 Task: Add a signature Caleb Scott containing 'Have a fantastic day, Caleb Scott' to email address softage.1@softage.net and add a folder Presentations
Action: Mouse moved to (493, 289)
Screenshot: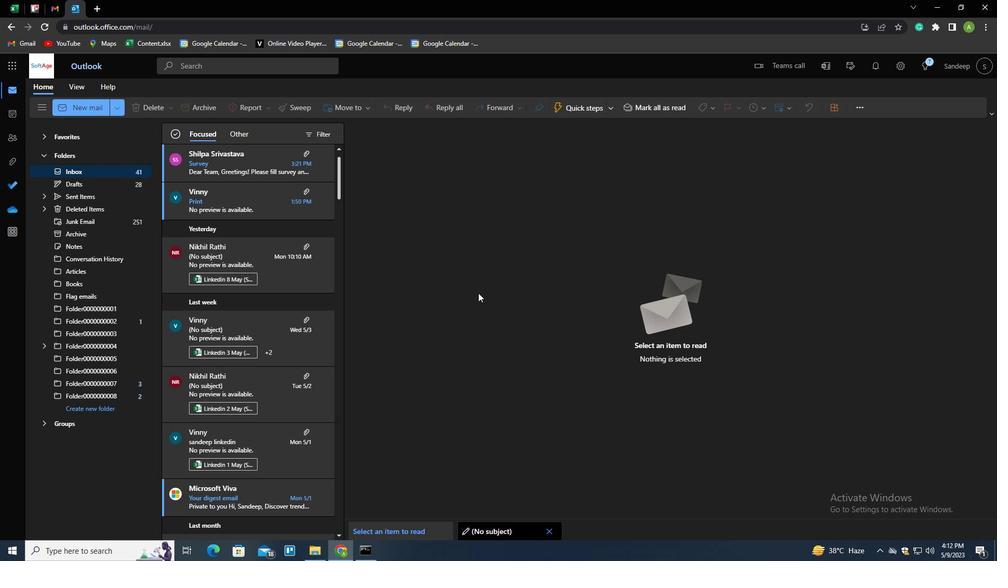 
Action: Key pressed n
Screenshot: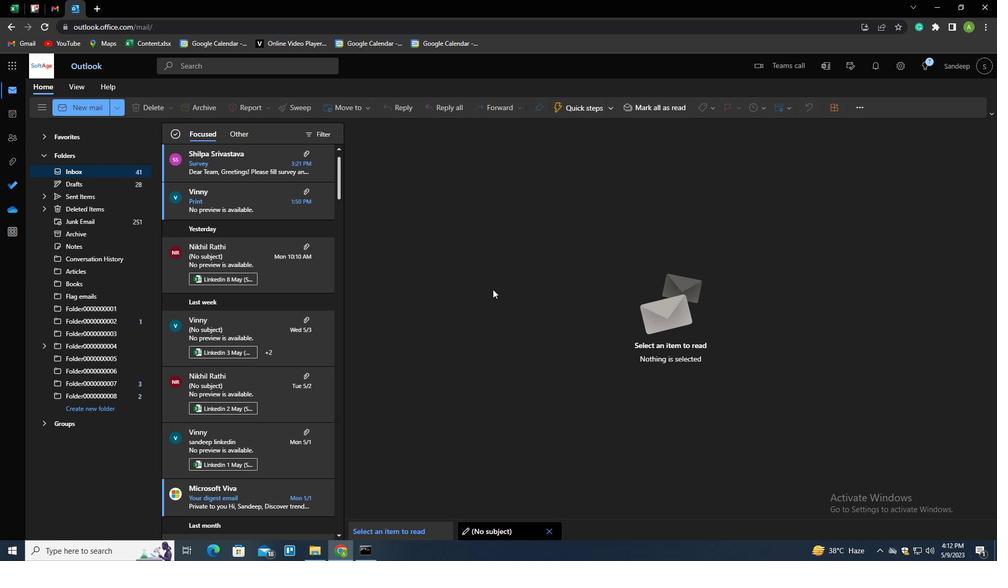 
Action: Mouse moved to (699, 110)
Screenshot: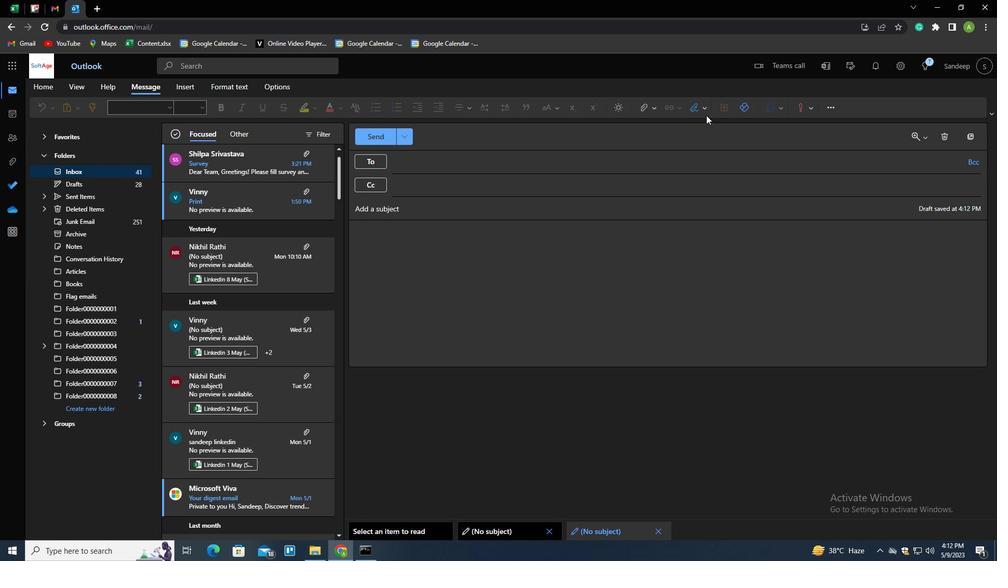 
Action: Mouse pressed left at (699, 110)
Screenshot: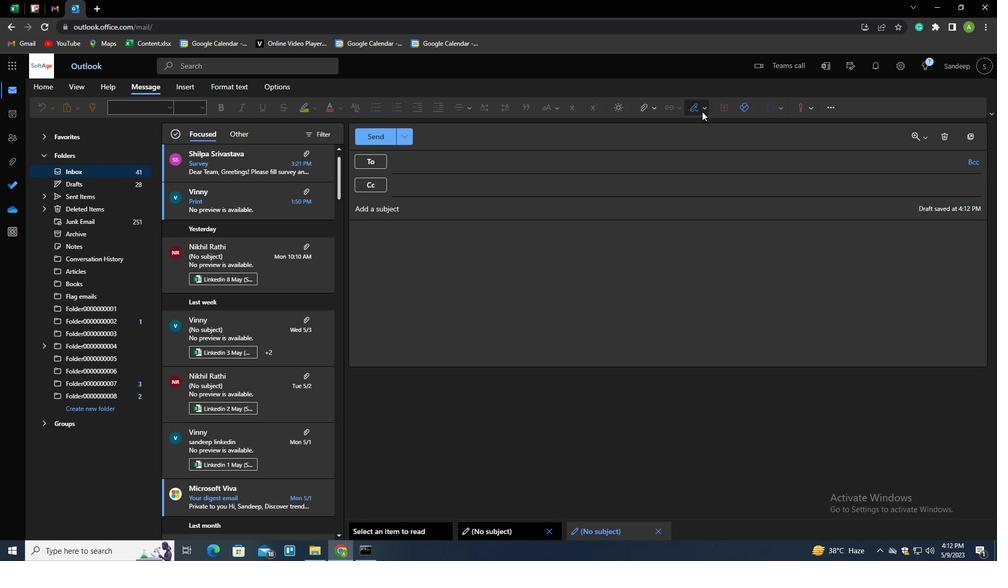 
Action: Mouse moved to (669, 130)
Screenshot: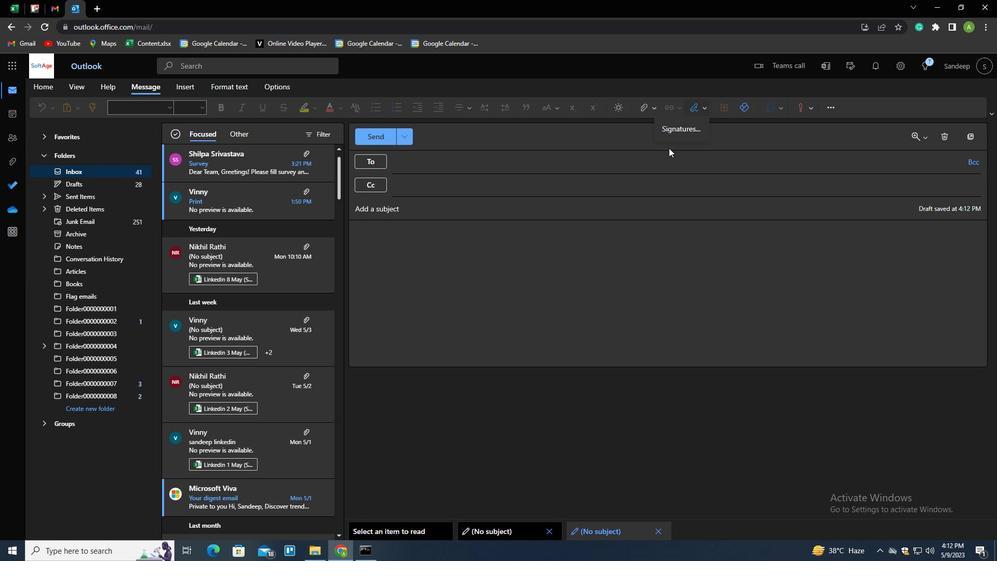 
Action: Mouse pressed left at (669, 130)
Screenshot: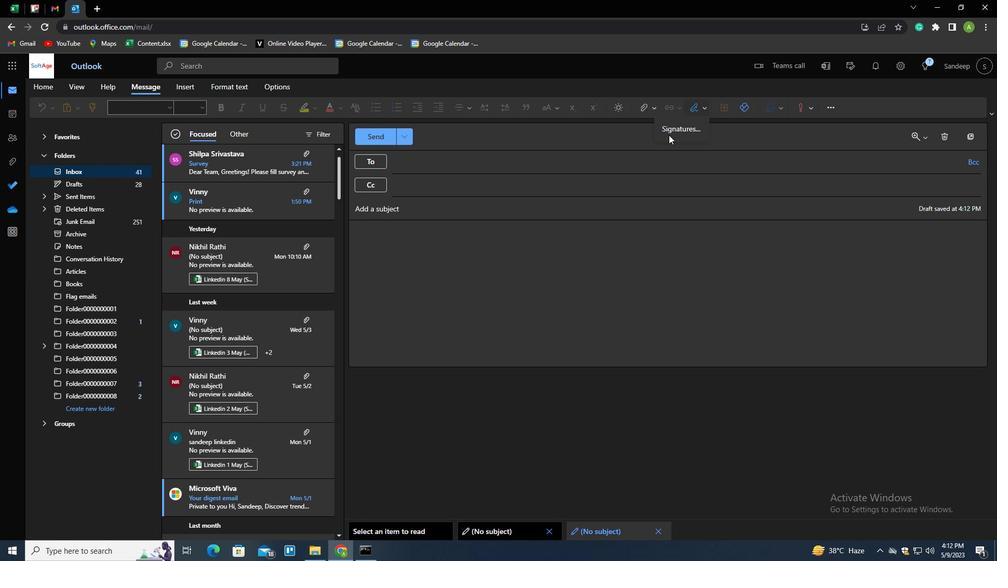 
Action: Mouse moved to (595, 191)
Screenshot: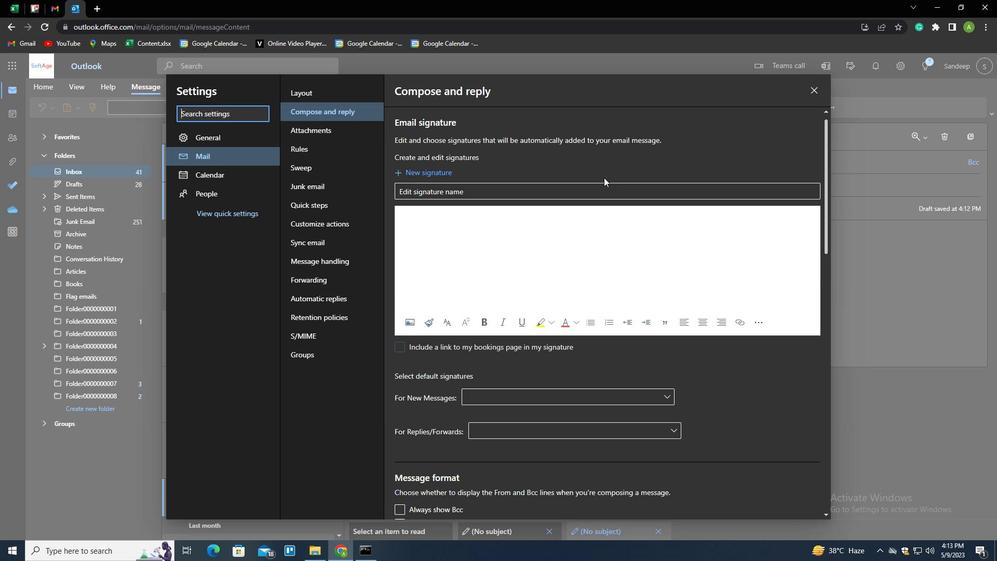 
Action: Mouse pressed left at (595, 191)
Screenshot: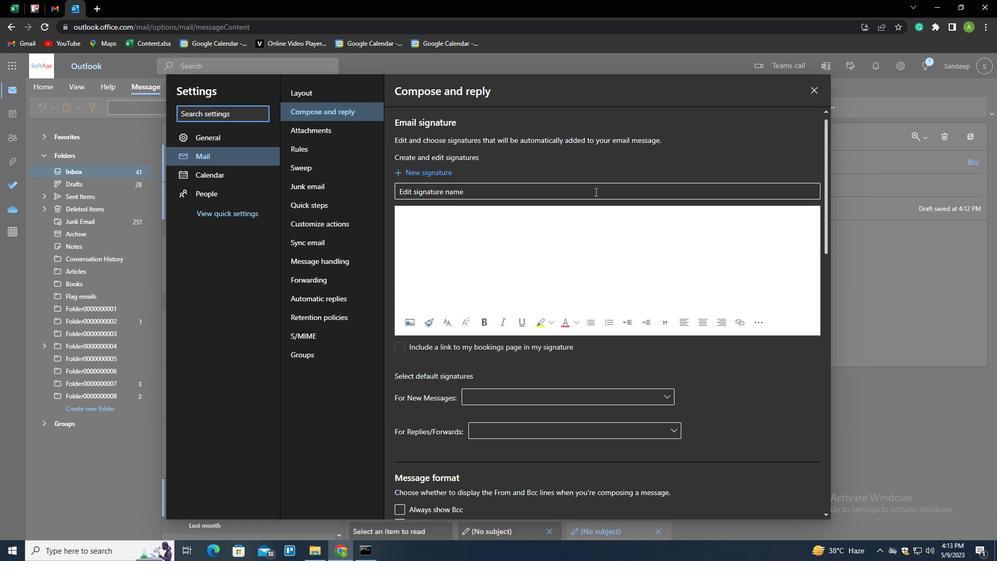 
Action: Key pressed <Key.shift>BA<Key.backspace><Key.backspace><Key.shift><Key.shift><Key.shift><Key.shift><Key.shift><Key.shift>CALEB<Key.space><Key.shift>SCOO<Key.backspace>TT<Key.tab><Key.shift_r><Key.enter><Key.enter><Key.enter><Key.enter><Key.enter><Key.enter><Key.enter><Key.shift>HAVE<Key.space>A<Key.space>GAN<Key.backspace><Key.backspace><Key.backspace>FANTASTIC<Key.space>DAY<Key.shift_r><Key.enter><Key.shift>CALEB<Key.space><Key.shift>SCOOT<Key.backspace><Key.backspace>TT
Screenshot: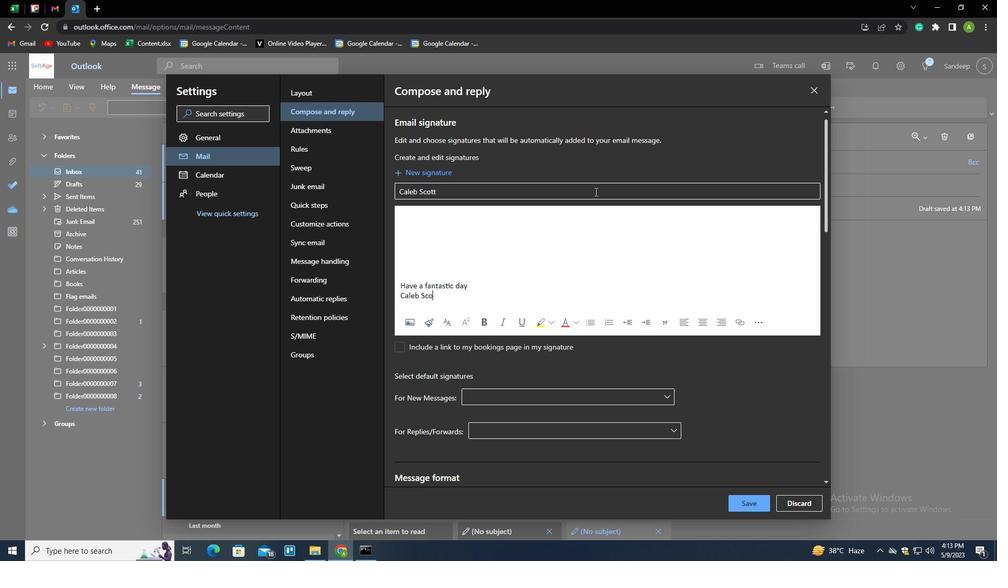 
Action: Mouse moved to (748, 497)
Screenshot: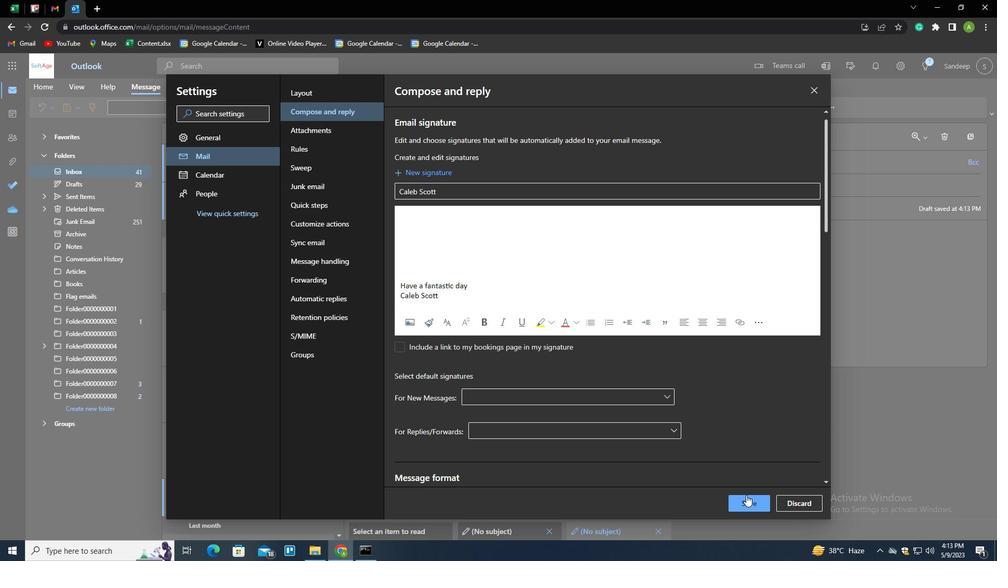 
Action: Mouse pressed left at (748, 497)
Screenshot: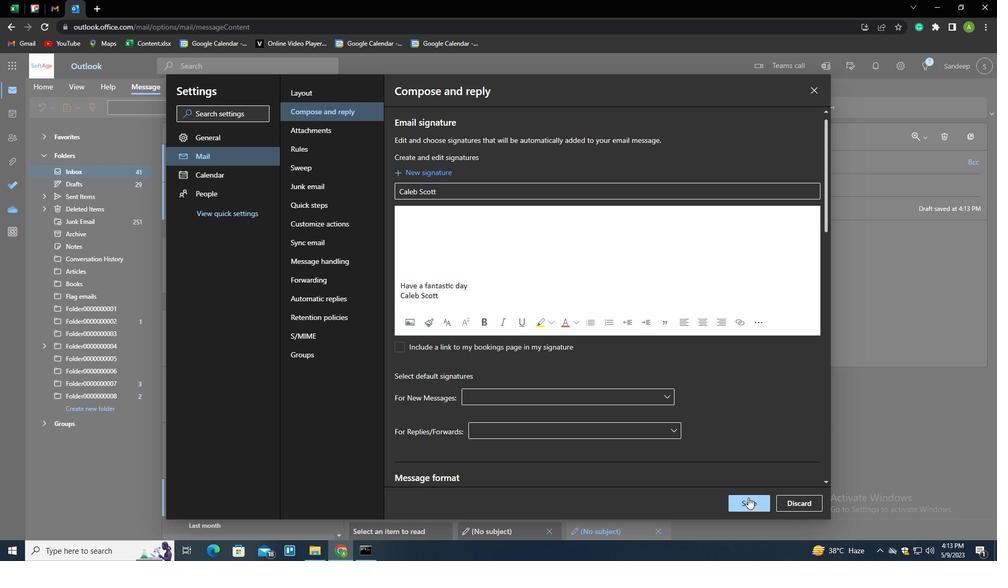 
Action: Mouse moved to (867, 348)
Screenshot: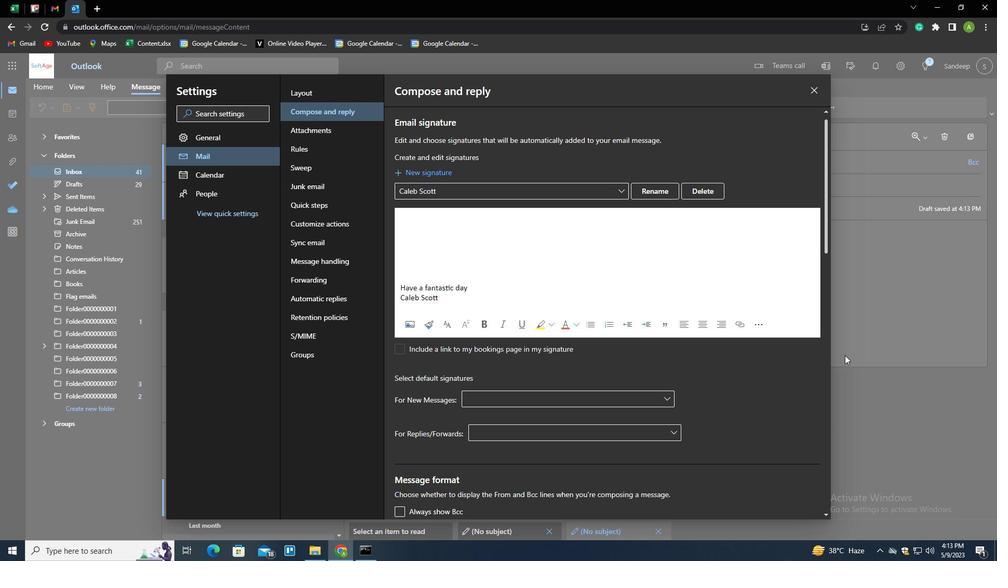 
Action: Mouse pressed left at (867, 348)
Screenshot: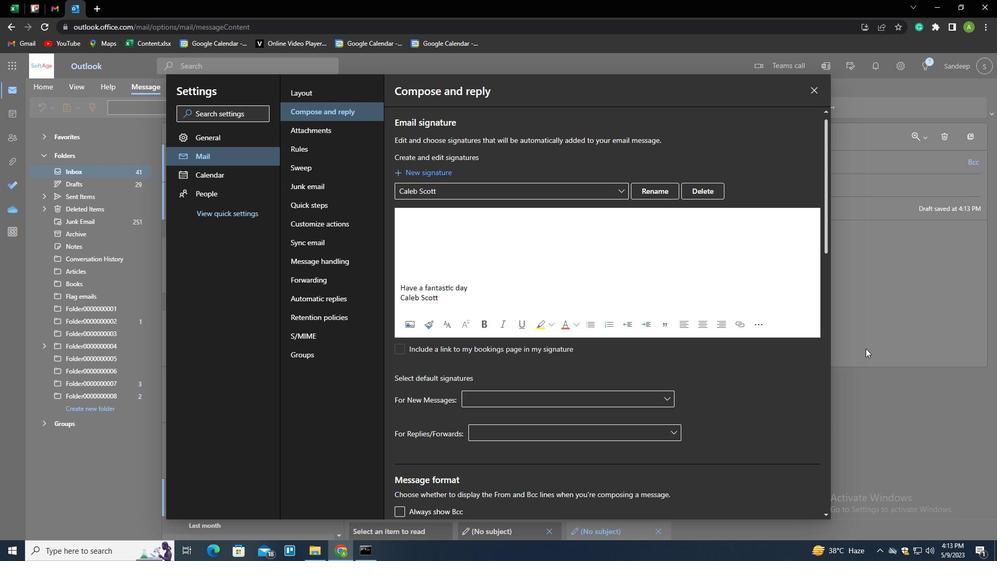 
Action: Mouse moved to (115, 413)
Screenshot: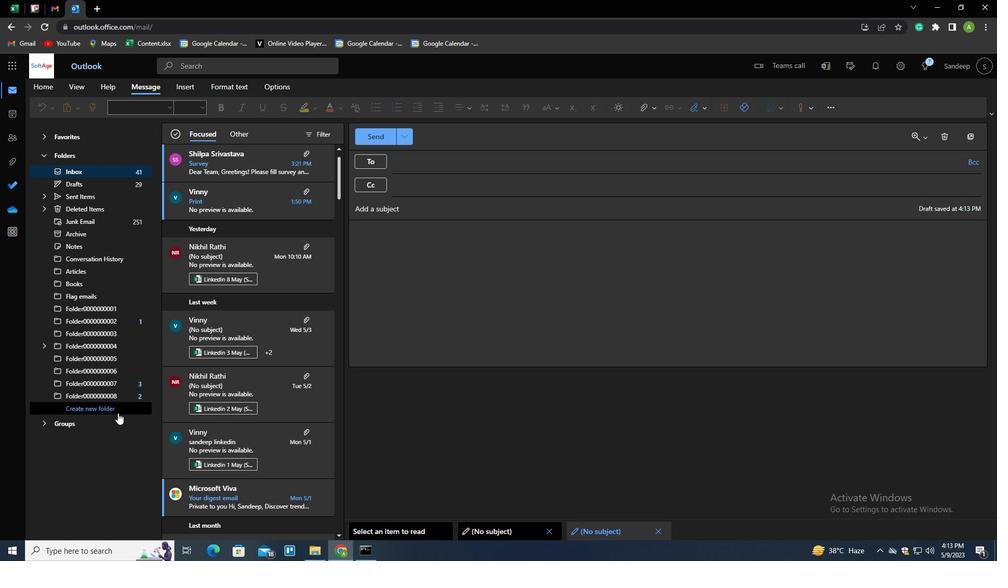 
Action: Mouse pressed left at (115, 413)
Screenshot: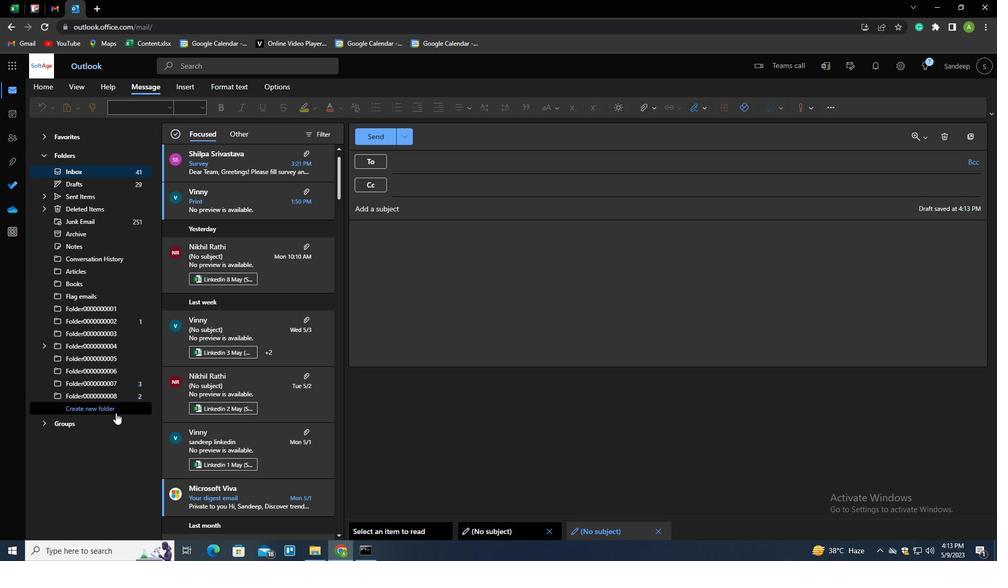 
Action: Key pressed <Key.shift>PRESENTATITON<Key.backspace><Key.backspace><Key.backspace>ONS<Key.enter>
Screenshot: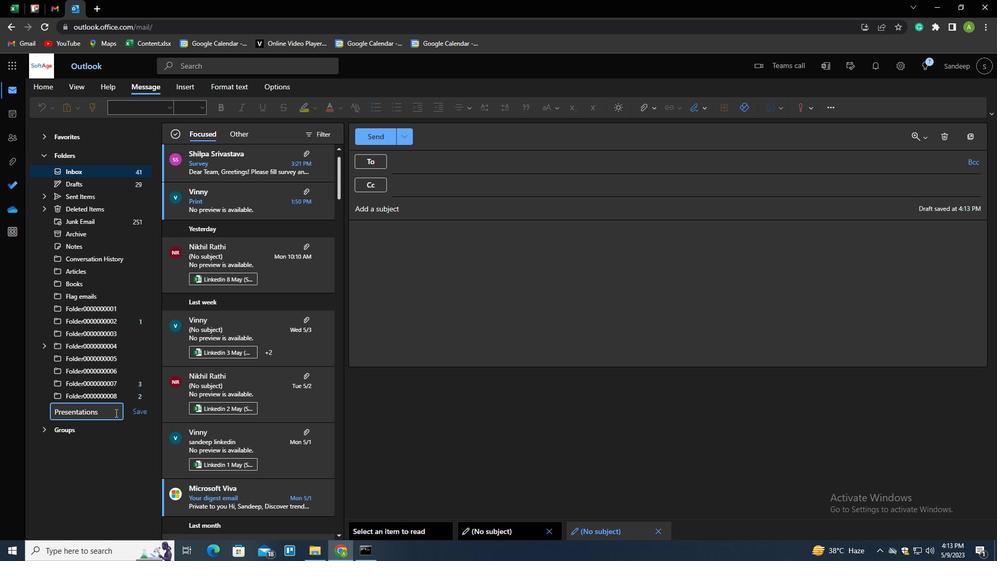 
